Task: Create a sub task Gather and Analyse Requirements for the task  Implement a new cloud-based project management system for a company in the project AgileRapid , assign it to team member softage.2@softage.net and update the status of the sub task to  At Risk , set the priority of the sub task to Medium
Action: Mouse moved to (570, 404)
Screenshot: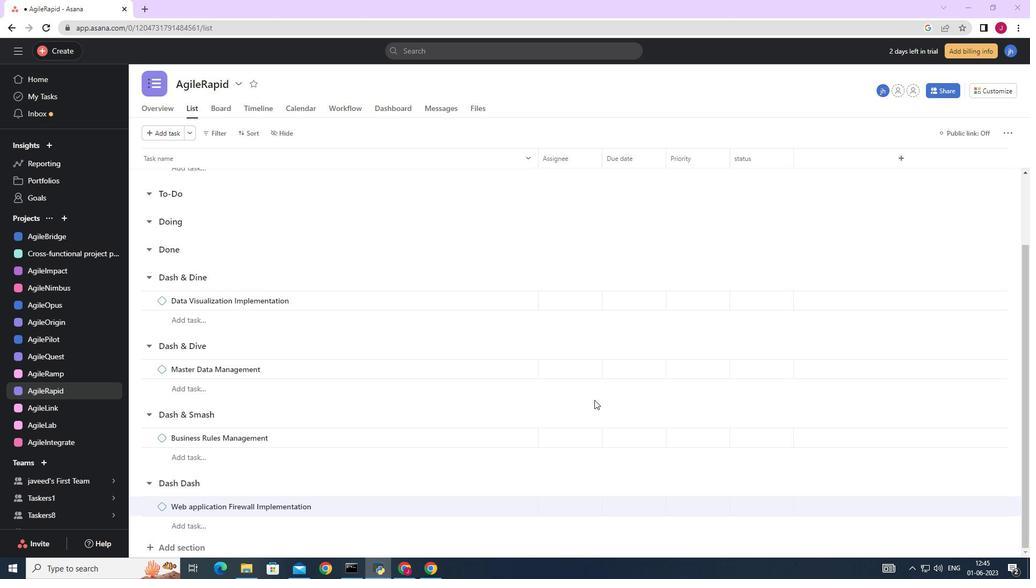 
Action: Mouse scrolled (570, 403) with delta (0, 0)
Screenshot: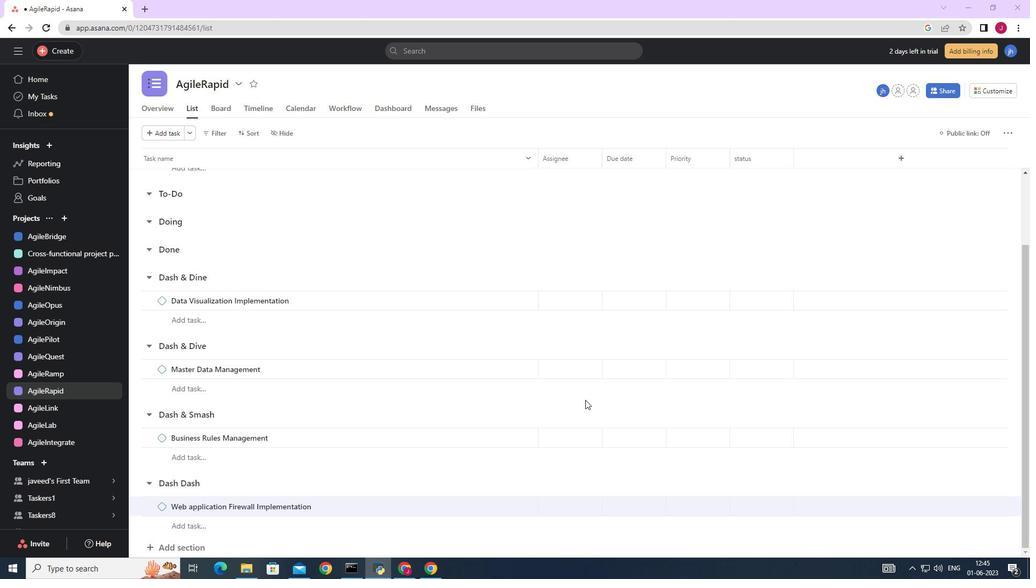 
Action: Mouse scrolled (570, 403) with delta (0, 0)
Screenshot: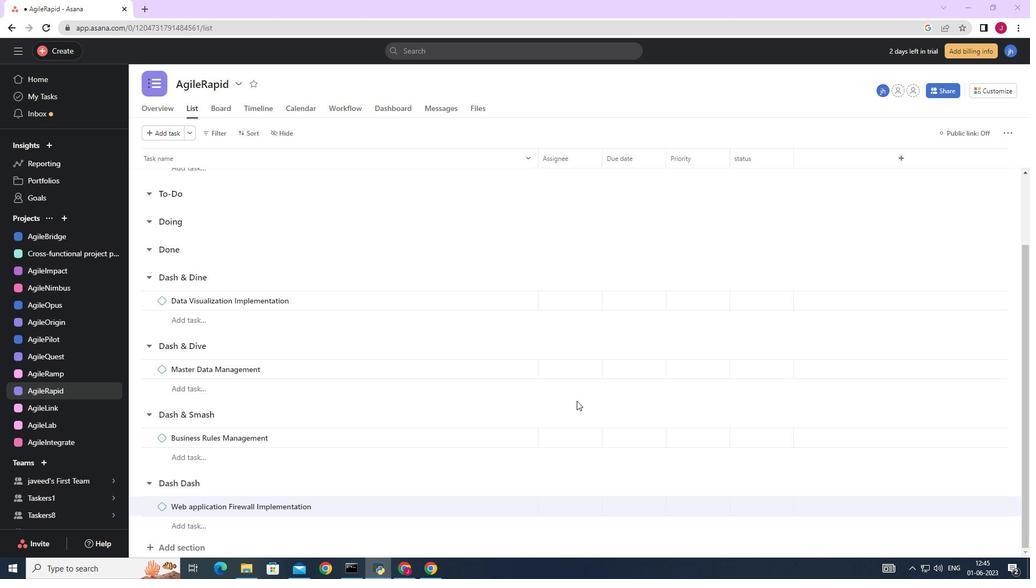 
Action: Mouse scrolled (570, 403) with delta (0, 0)
Screenshot: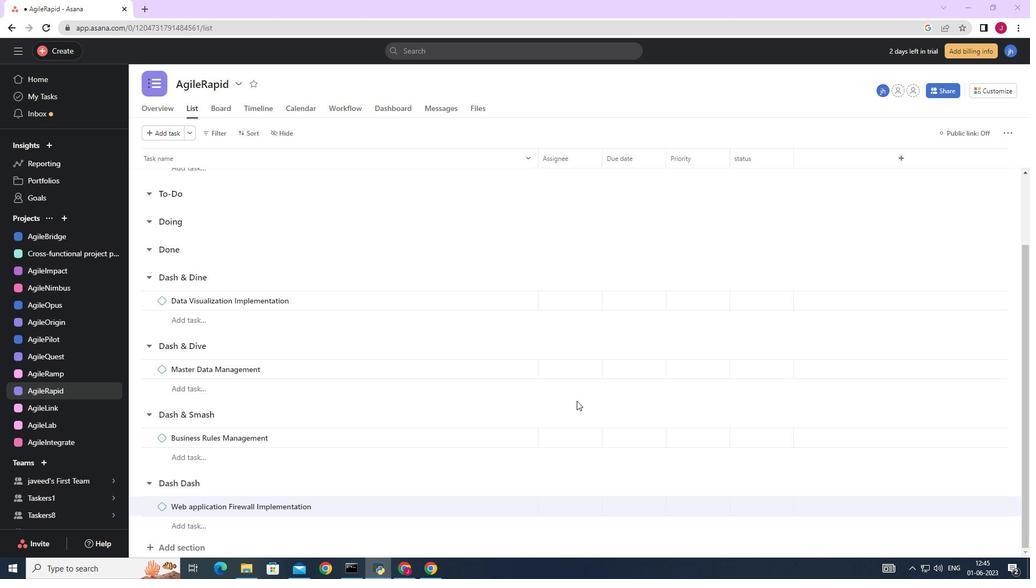 
Action: Mouse scrolled (570, 403) with delta (0, 0)
Screenshot: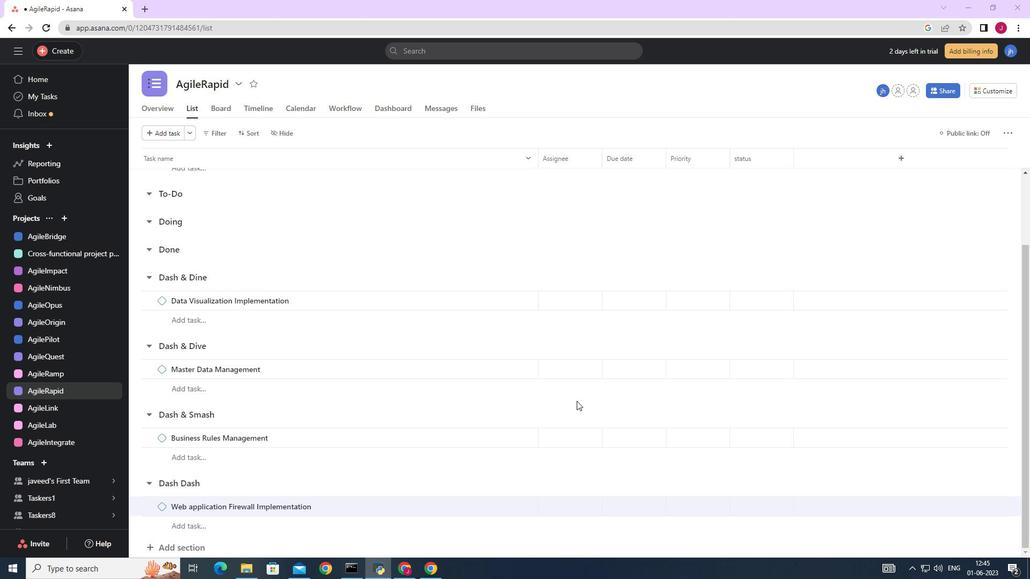 
Action: Mouse moved to (472, 384)
Screenshot: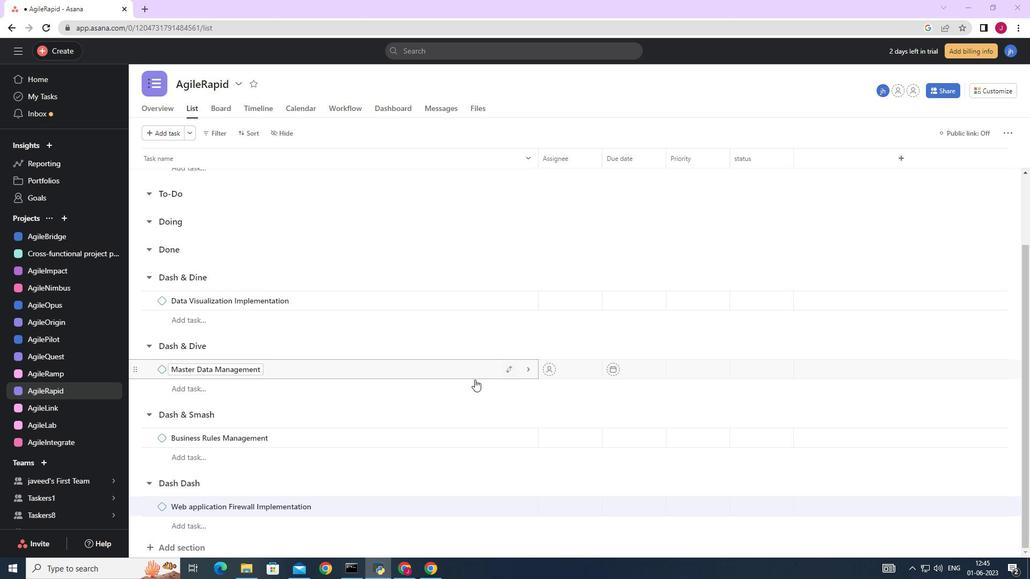 
Action: Mouse scrolled (472, 384) with delta (0, 0)
Screenshot: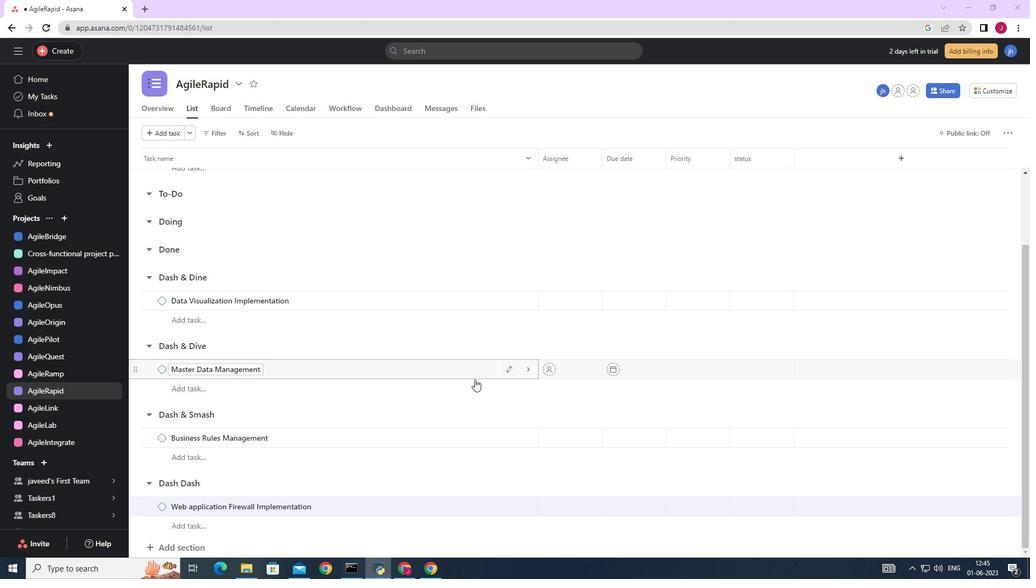
Action: Mouse scrolled (472, 384) with delta (0, 0)
Screenshot: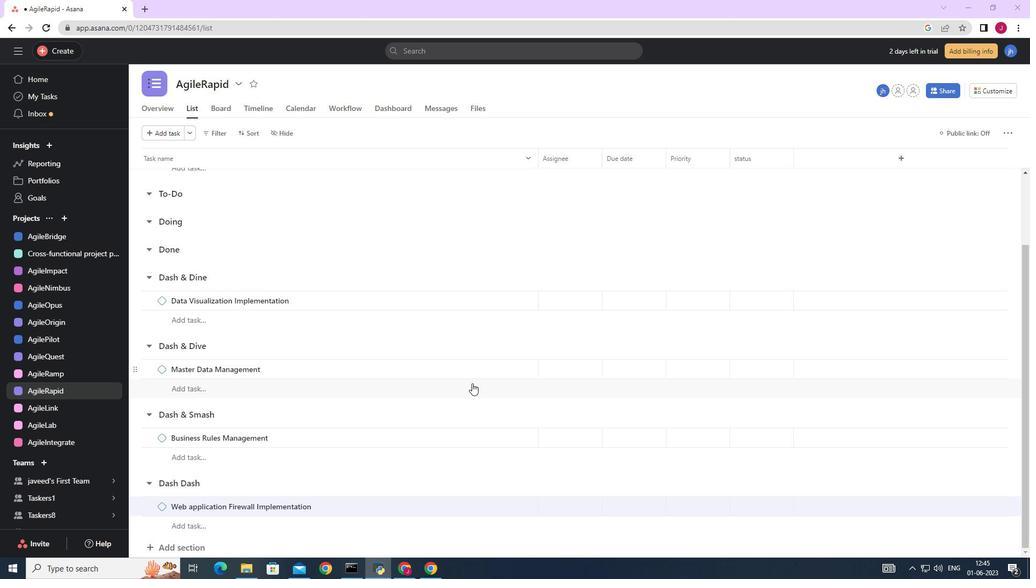
Action: Mouse scrolled (472, 384) with delta (0, 0)
Screenshot: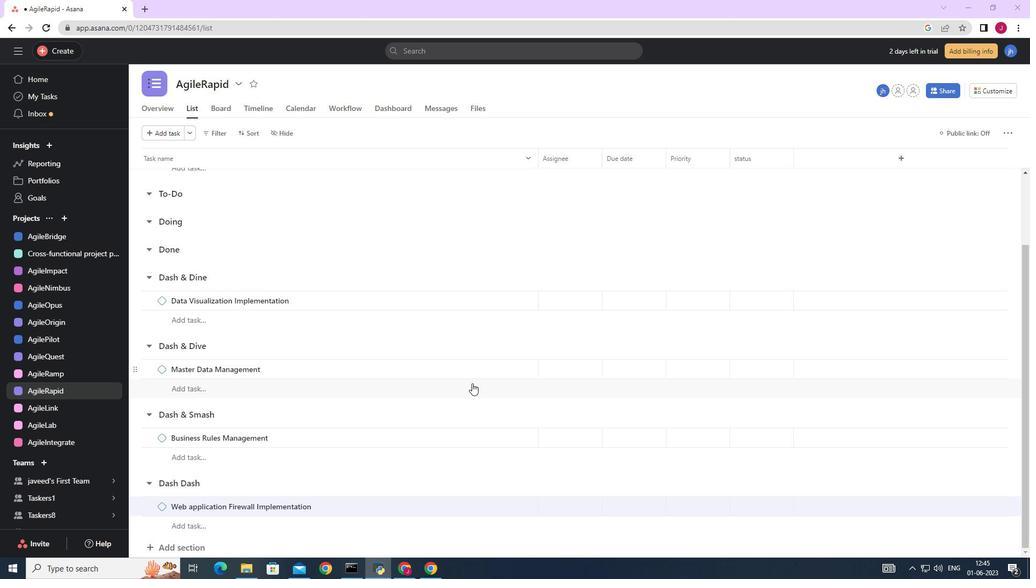 
Action: Mouse scrolled (472, 384) with delta (0, 0)
Screenshot: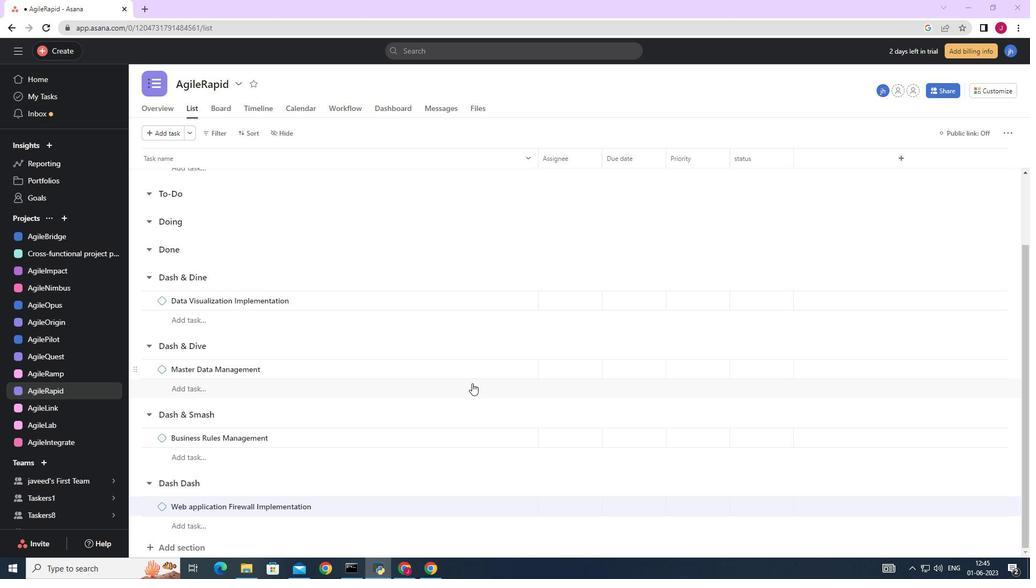 
Action: Mouse moved to (484, 237)
Screenshot: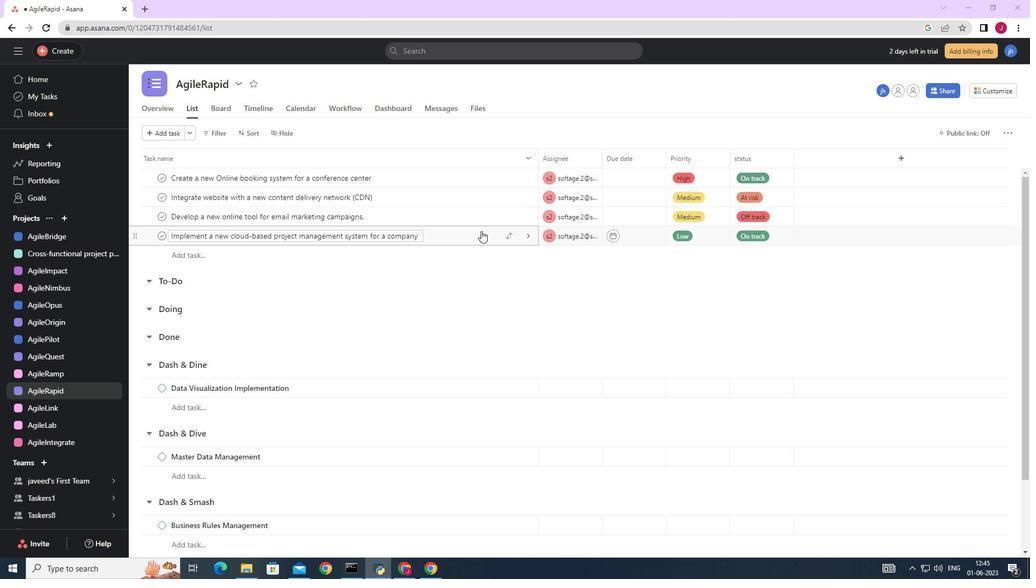 
Action: Mouse pressed left at (484, 237)
Screenshot: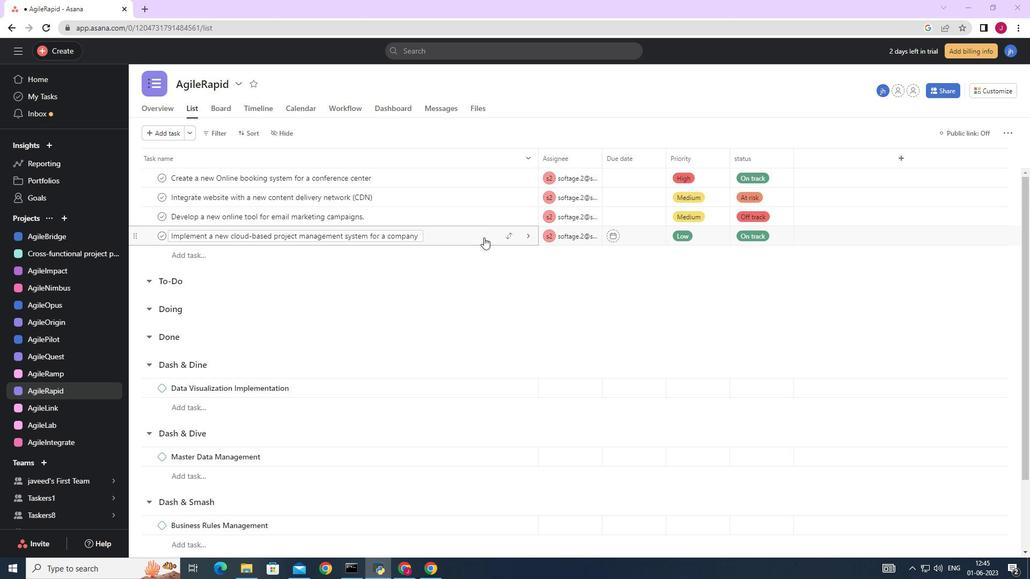 
Action: Mouse moved to (823, 405)
Screenshot: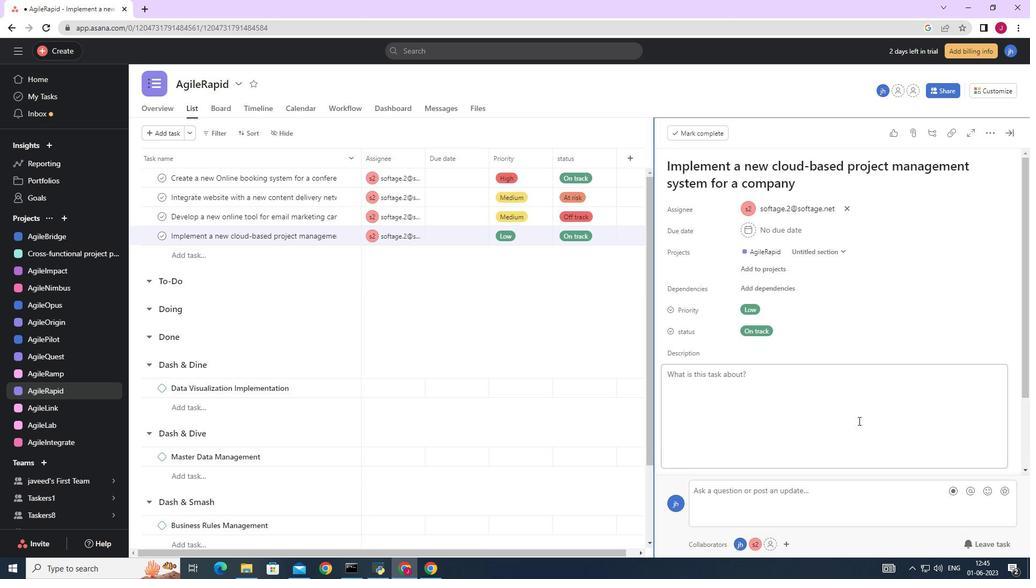 
Action: Mouse scrolled (823, 405) with delta (0, 0)
Screenshot: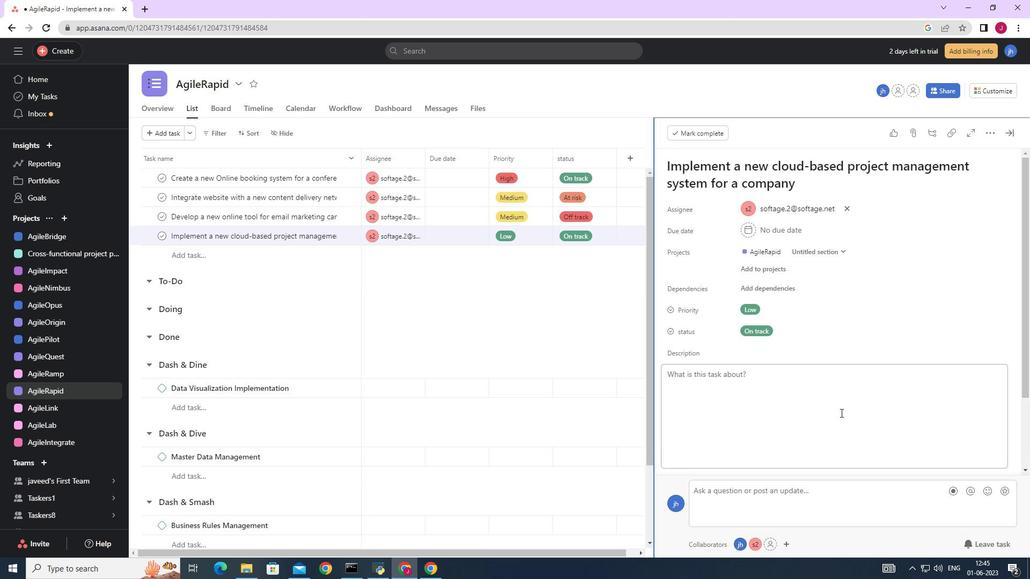 
Action: Mouse moved to (820, 404)
Screenshot: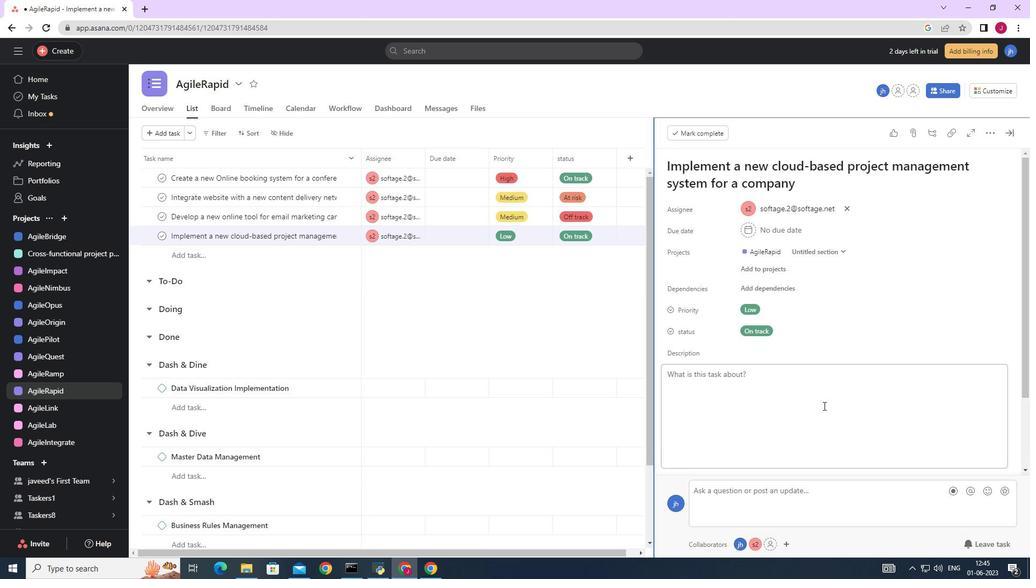 
Action: Mouse scrolled (820, 404) with delta (0, 0)
Screenshot: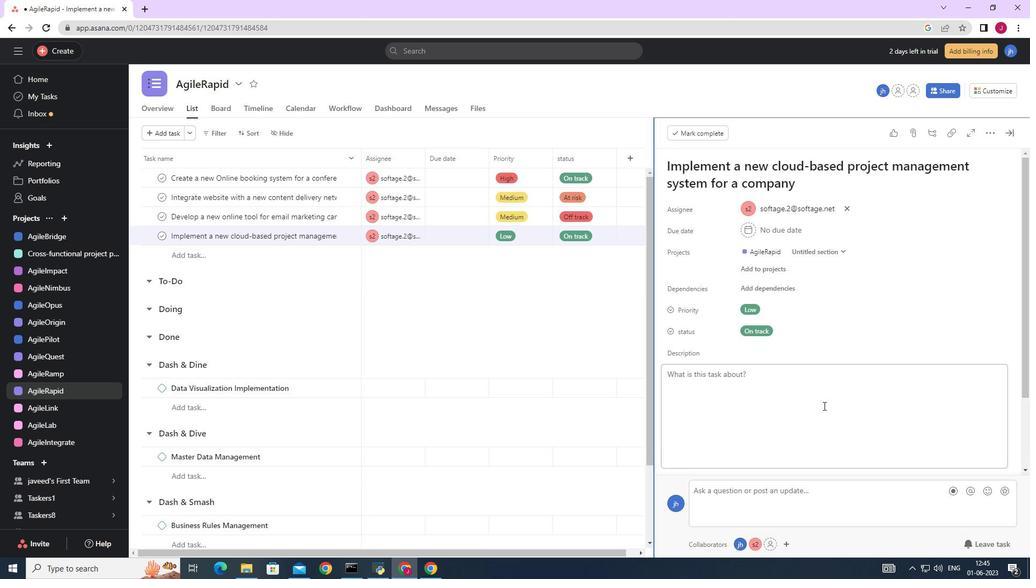 
Action: Mouse moved to (813, 402)
Screenshot: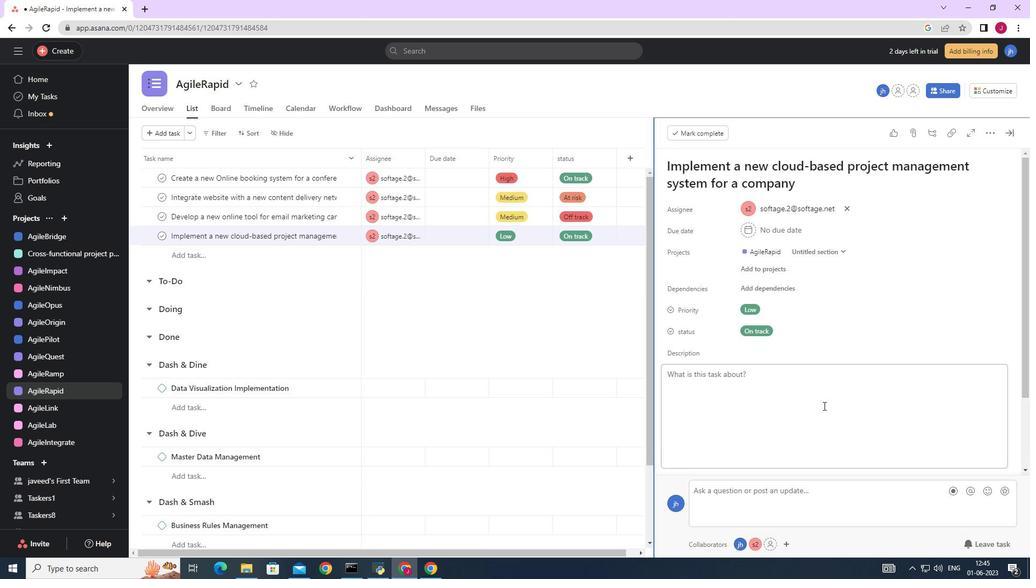 
Action: Mouse scrolled (813, 401) with delta (0, 0)
Screenshot: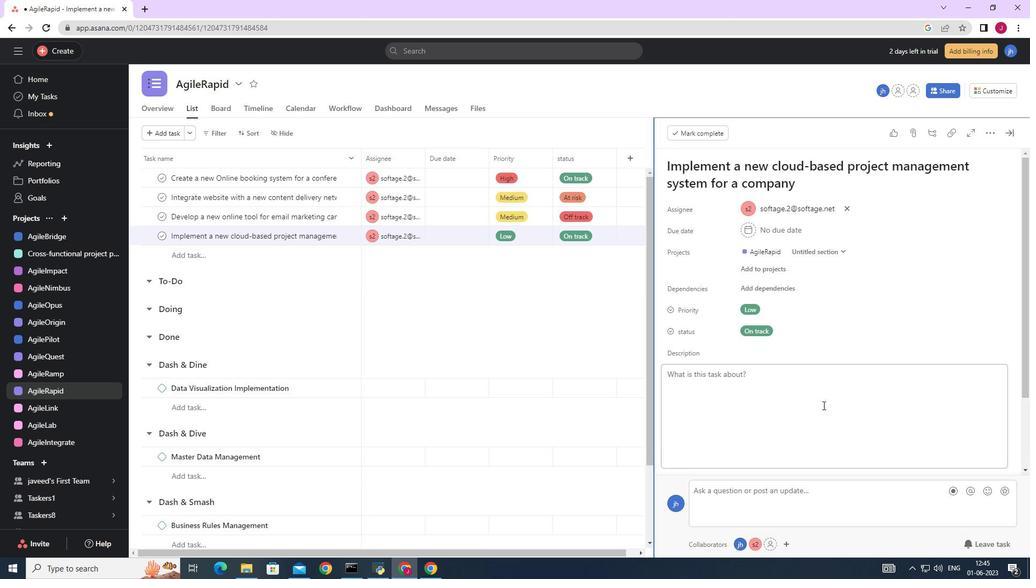 
Action: Mouse scrolled (813, 401) with delta (0, 0)
Screenshot: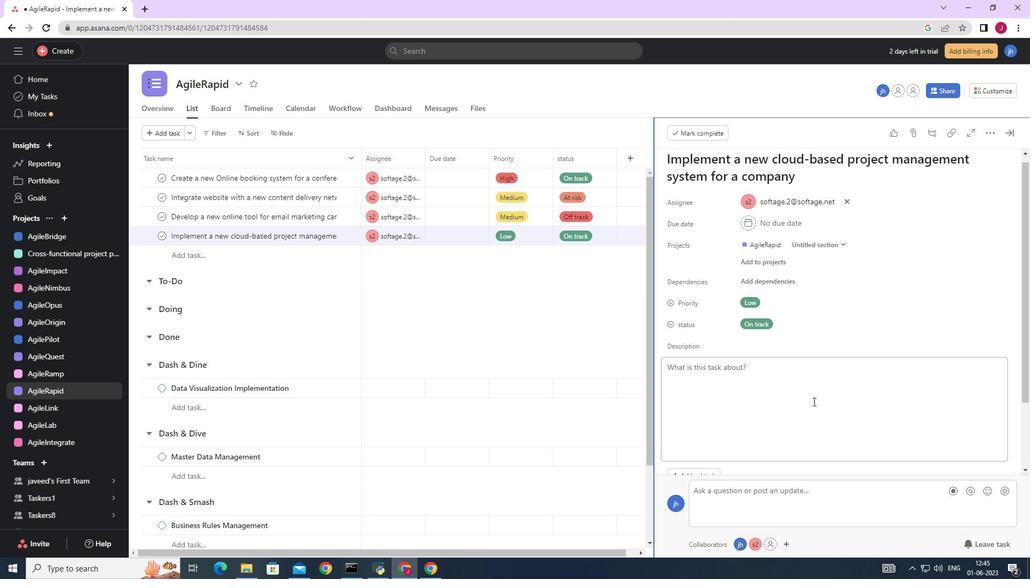 
Action: Mouse moved to (696, 386)
Screenshot: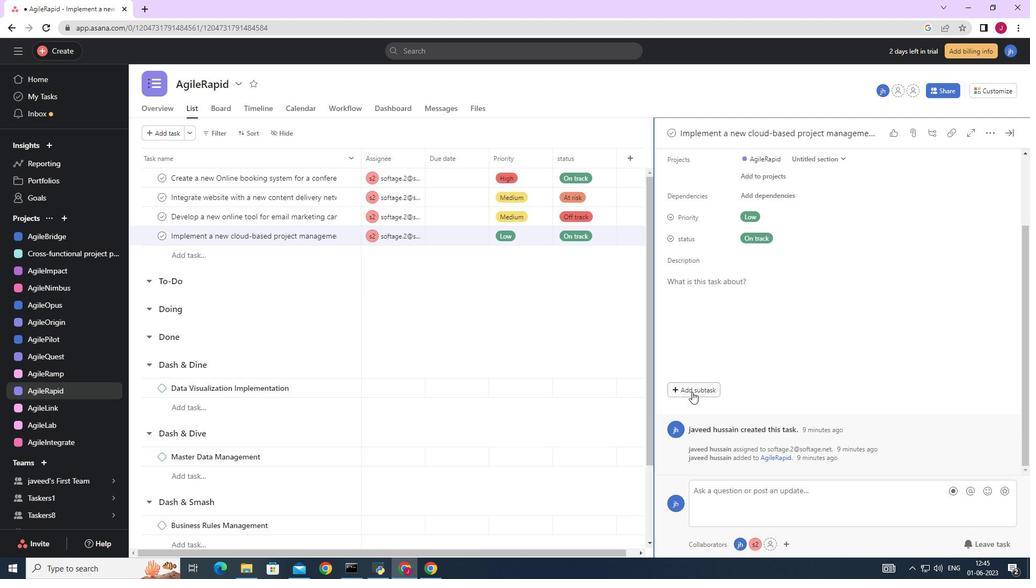 
Action: Mouse pressed left at (696, 386)
Screenshot: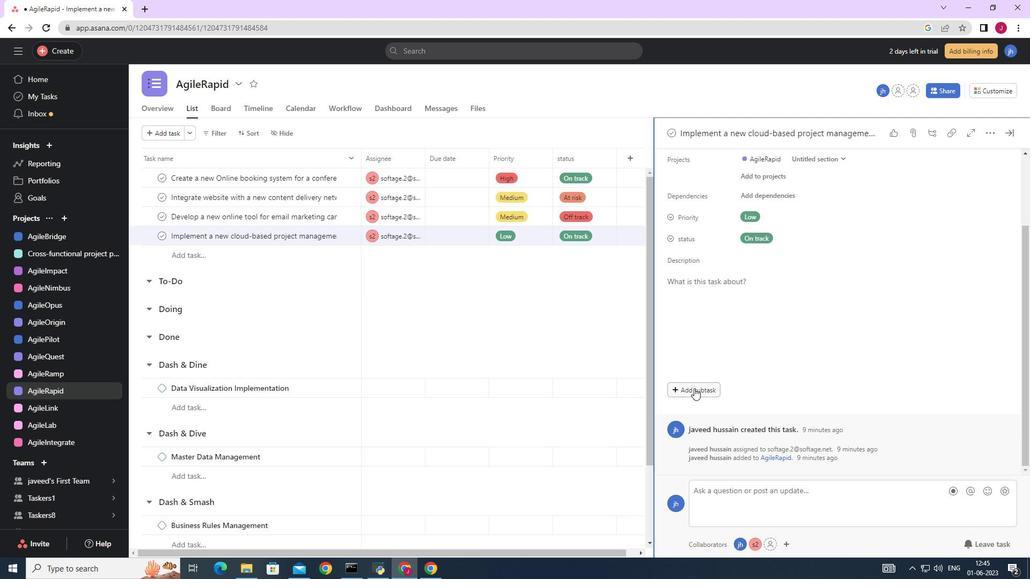 
Action: Mouse moved to (699, 389)
Screenshot: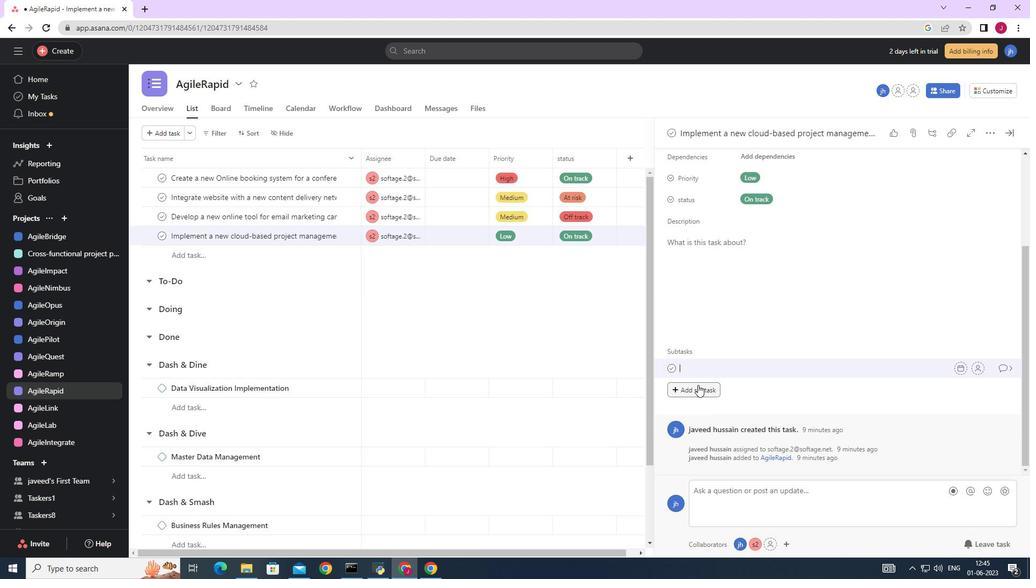 
Action: Key pressed <Key.caps_lock>G<Key.caps_lock>ather<Key.space>and<Key.space><Key.caps_lock>A<Key.caps_lock>nalyse<Key.space><Key.caps_lock>R<Key.caps_lock>equirements
Screenshot: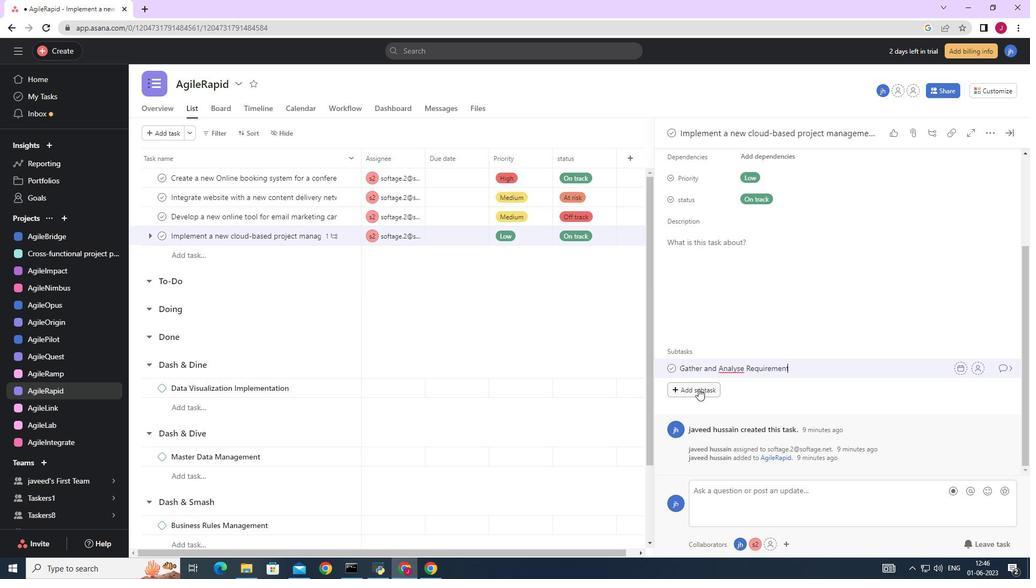 
Action: Mouse moved to (975, 366)
Screenshot: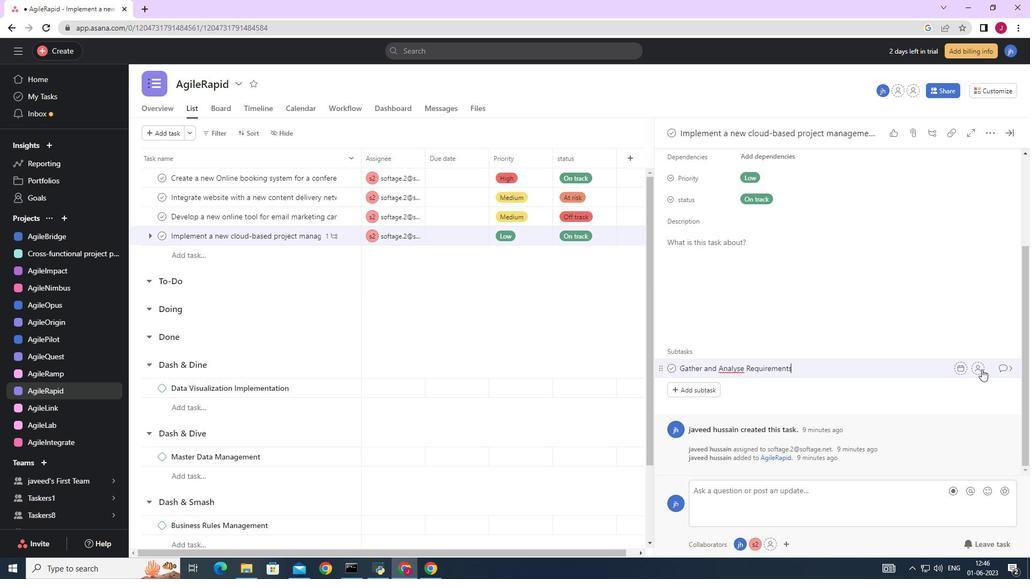 
Action: Mouse pressed left at (975, 366)
Screenshot: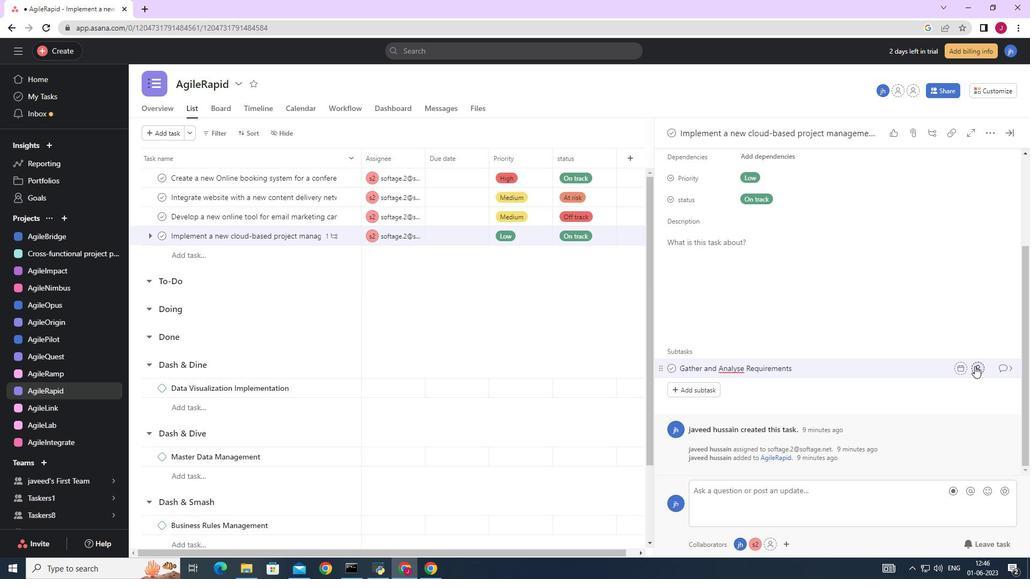 
Action: Key pressed softage.2
Screenshot: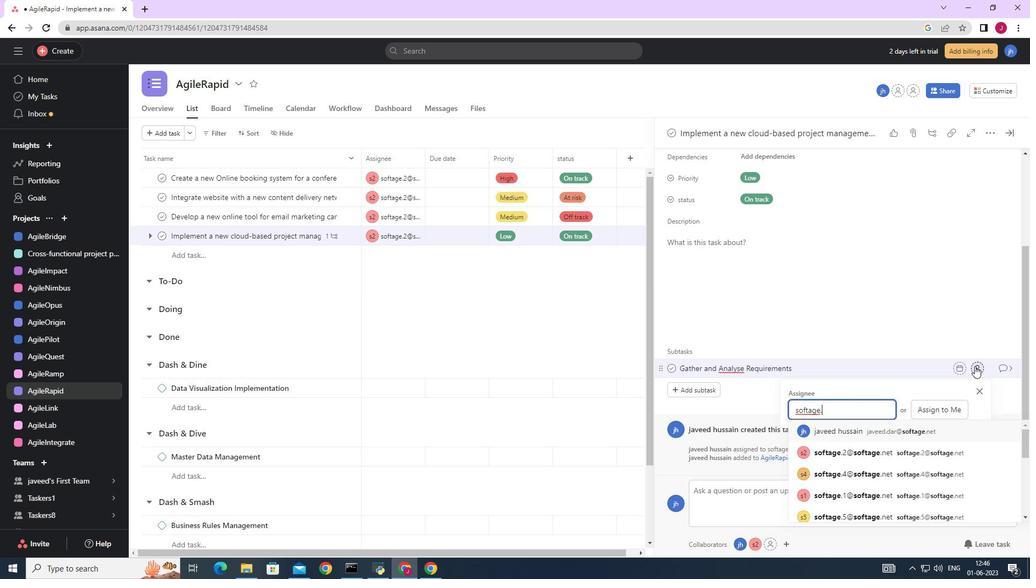
Action: Mouse moved to (862, 434)
Screenshot: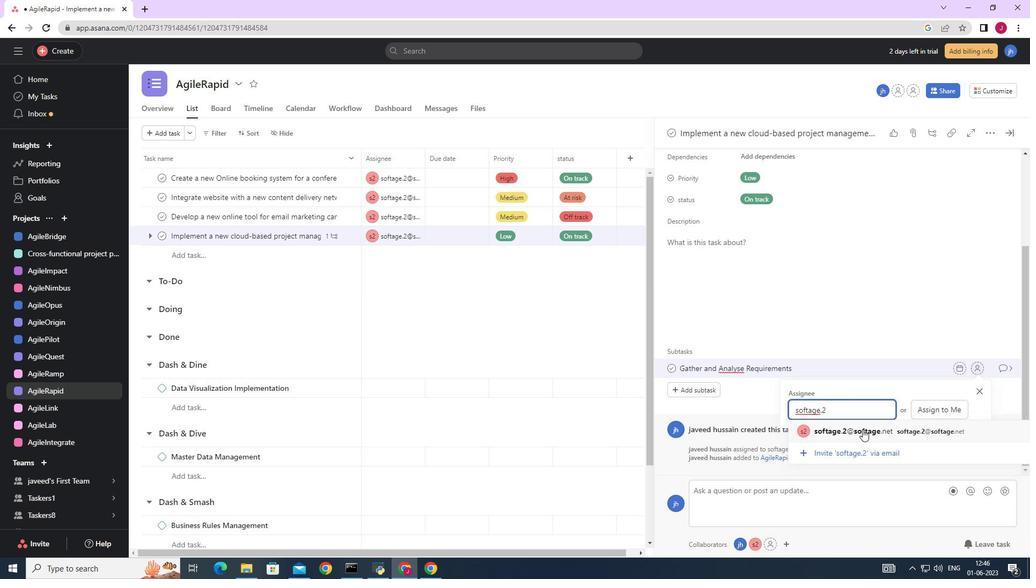 
Action: Mouse pressed left at (862, 434)
Screenshot: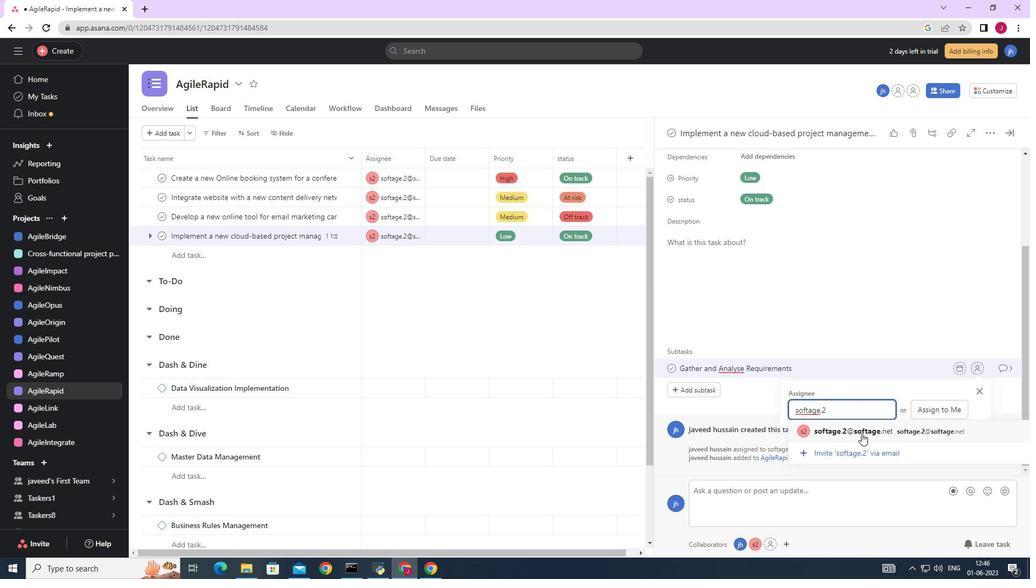 
Action: Mouse moved to (1002, 373)
Screenshot: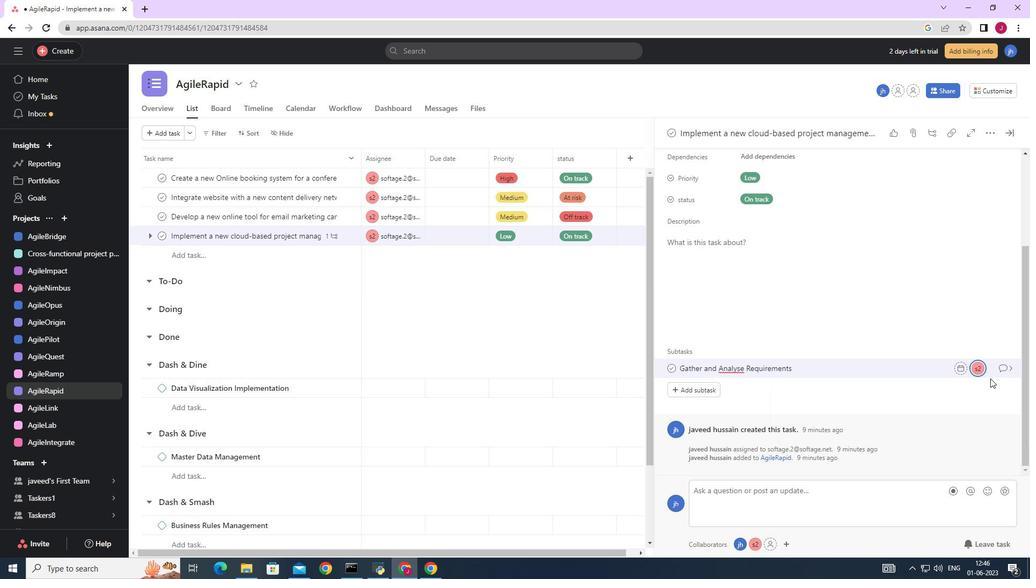 
Action: Mouse pressed left at (1002, 373)
Screenshot: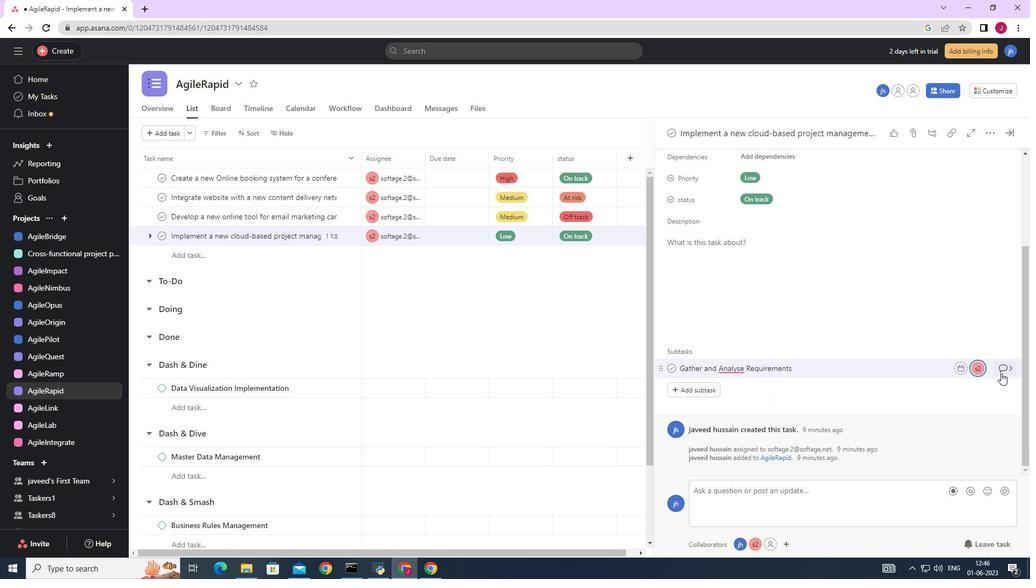 
Action: Mouse moved to (710, 281)
Screenshot: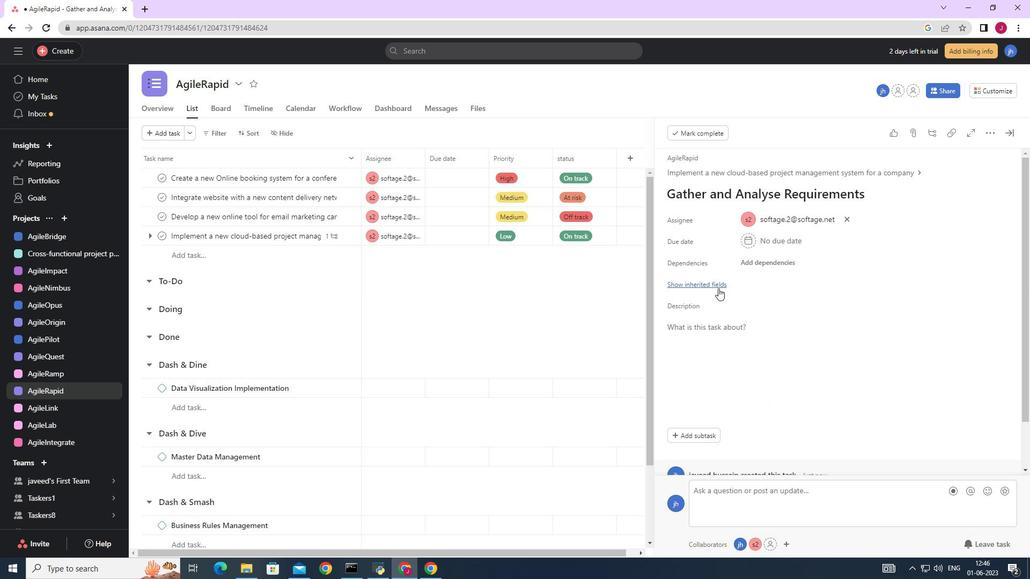 
Action: Mouse pressed left at (710, 281)
Screenshot: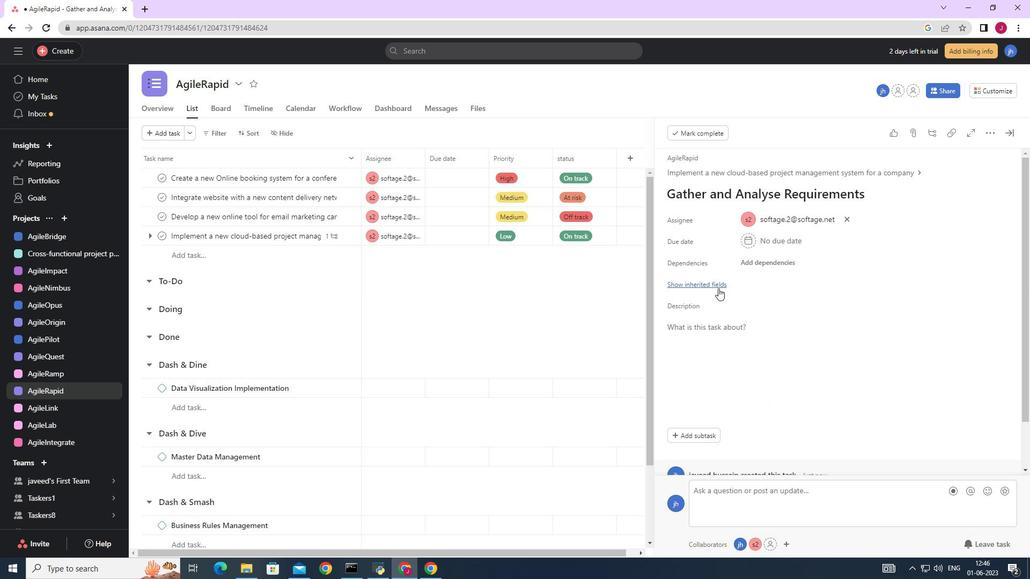 
Action: Mouse moved to (740, 304)
Screenshot: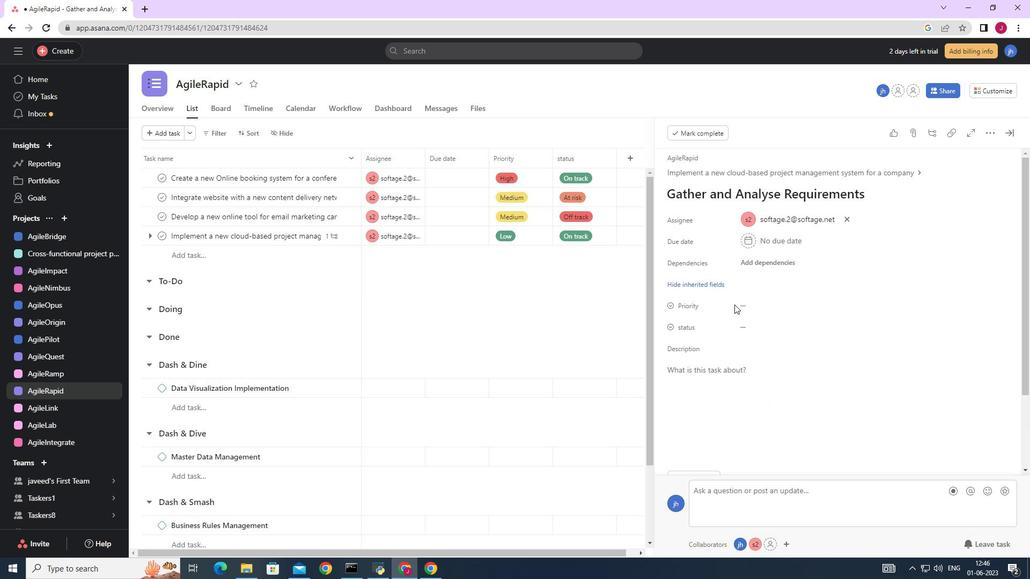 
Action: Mouse pressed left at (740, 304)
Screenshot: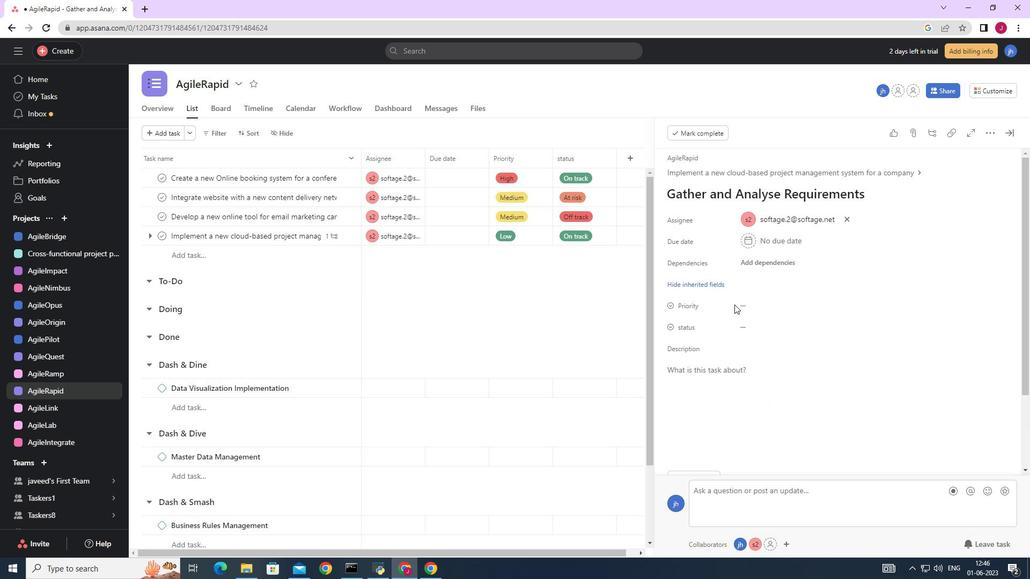 
Action: Mouse moved to (776, 359)
Screenshot: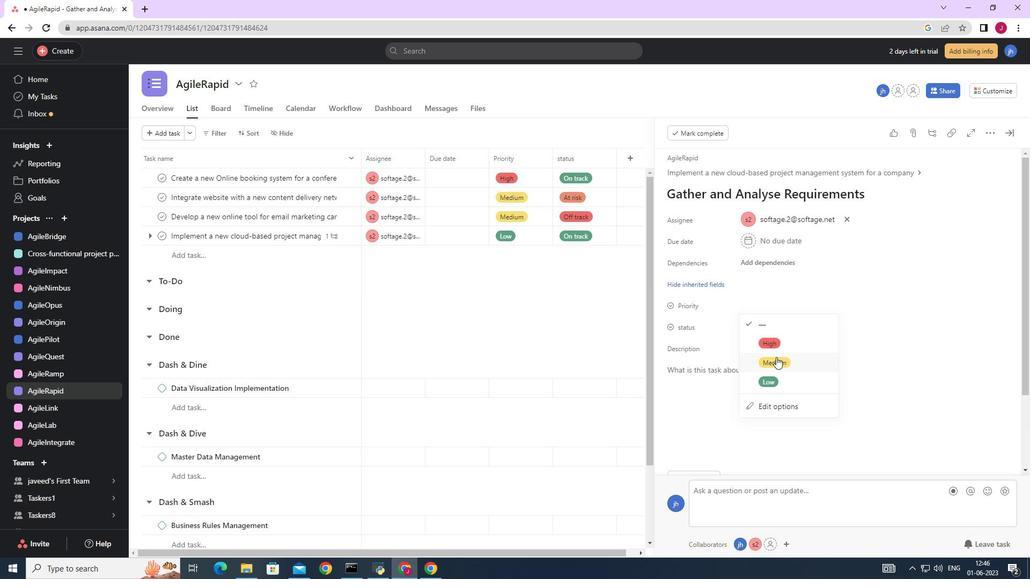 
Action: Mouse pressed left at (776, 359)
Screenshot: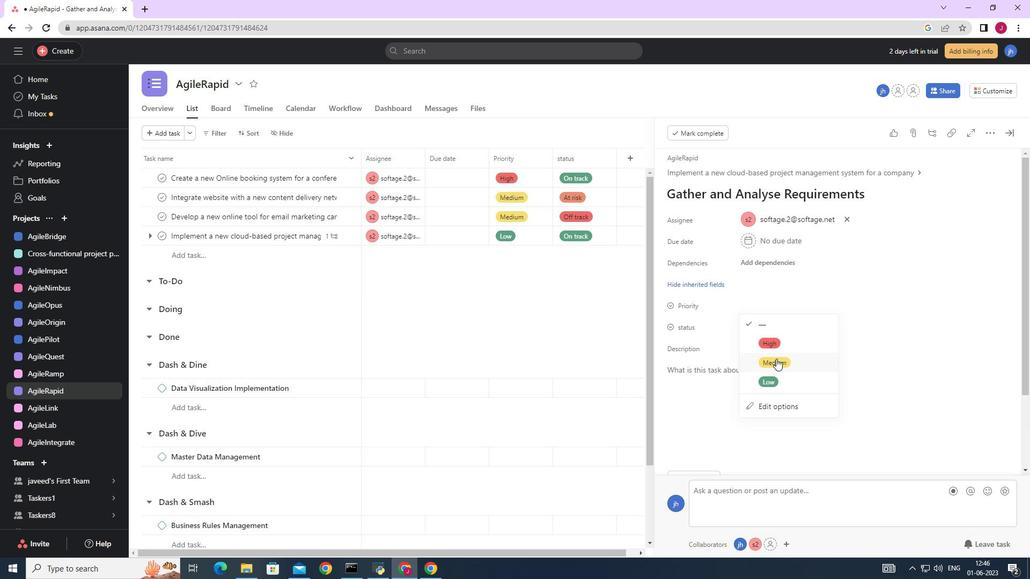 
Action: Mouse moved to (752, 325)
Screenshot: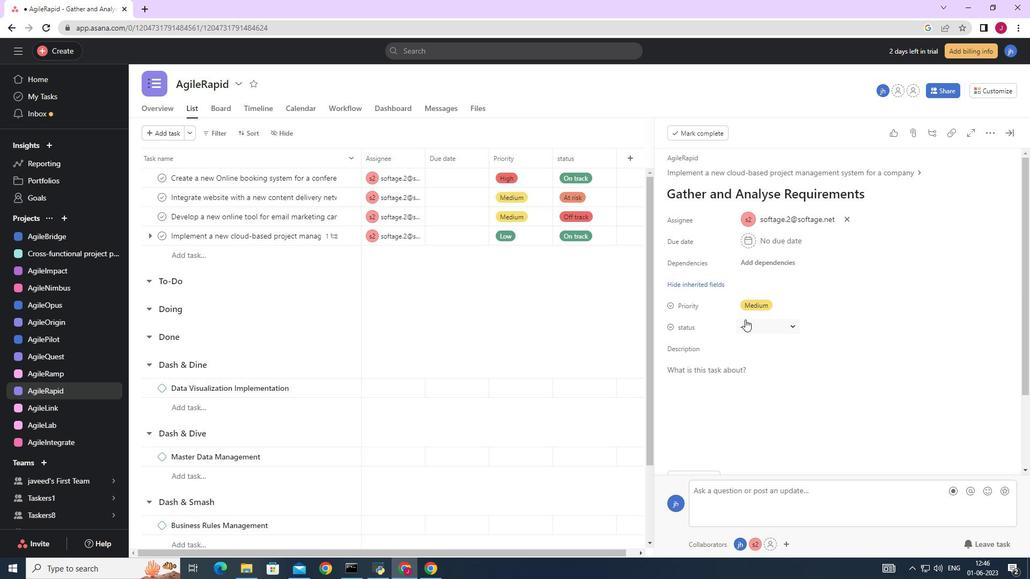 
Action: Mouse pressed left at (752, 325)
Screenshot: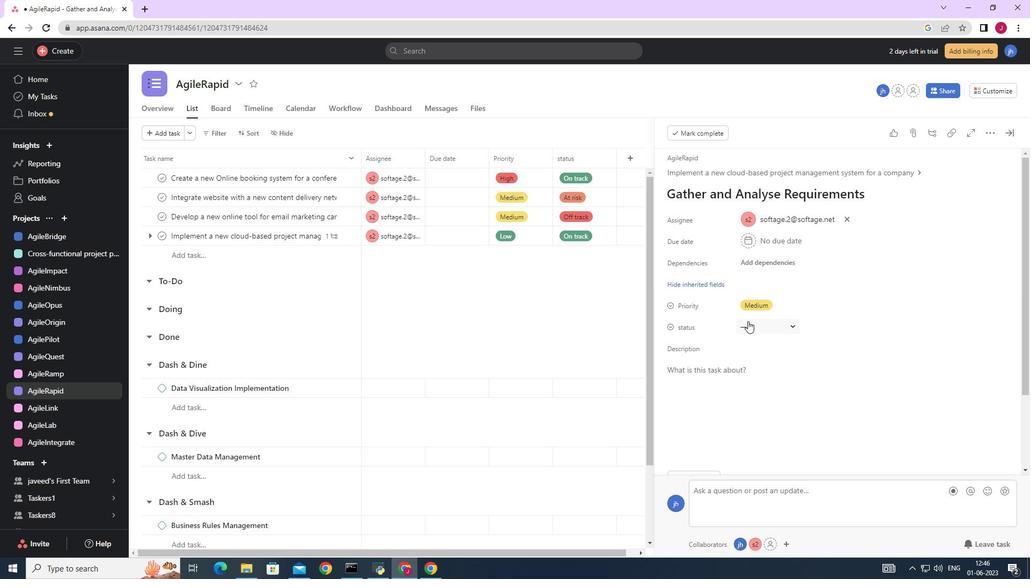 
Action: Mouse moved to (770, 403)
Screenshot: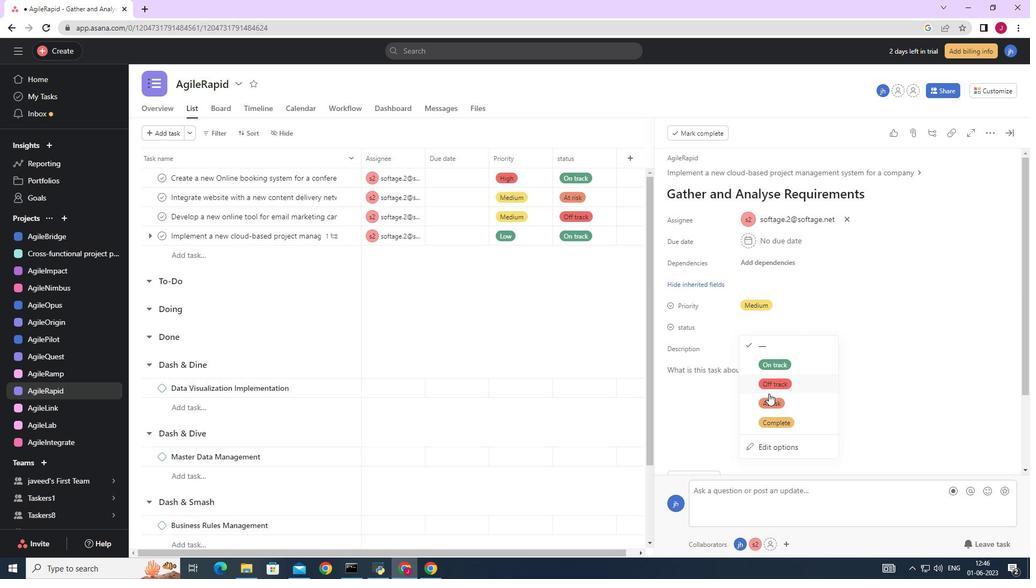 
Action: Mouse pressed left at (770, 403)
Screenshot: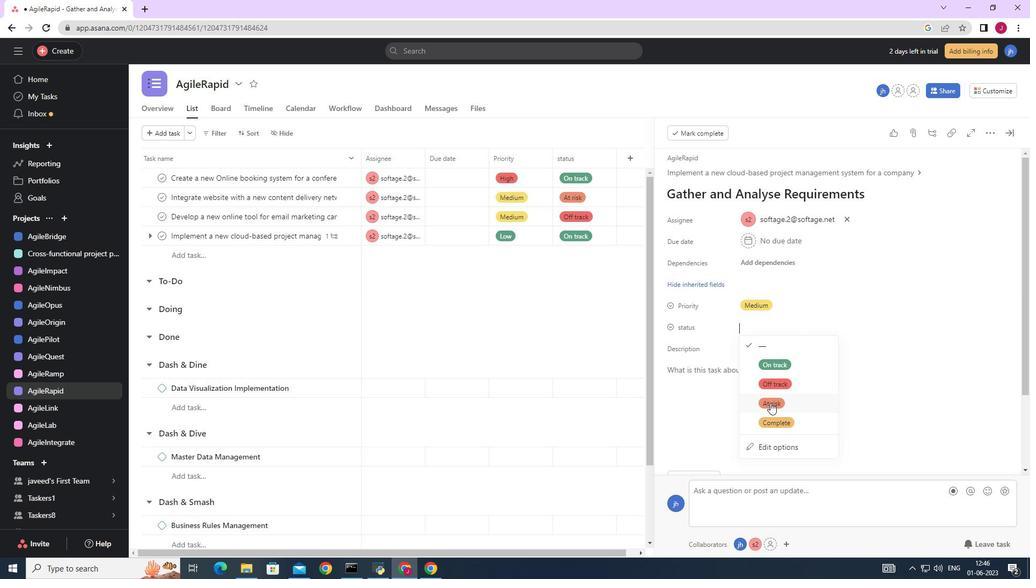 
Action: Mouse moved to (1010, 132)
Screenshot: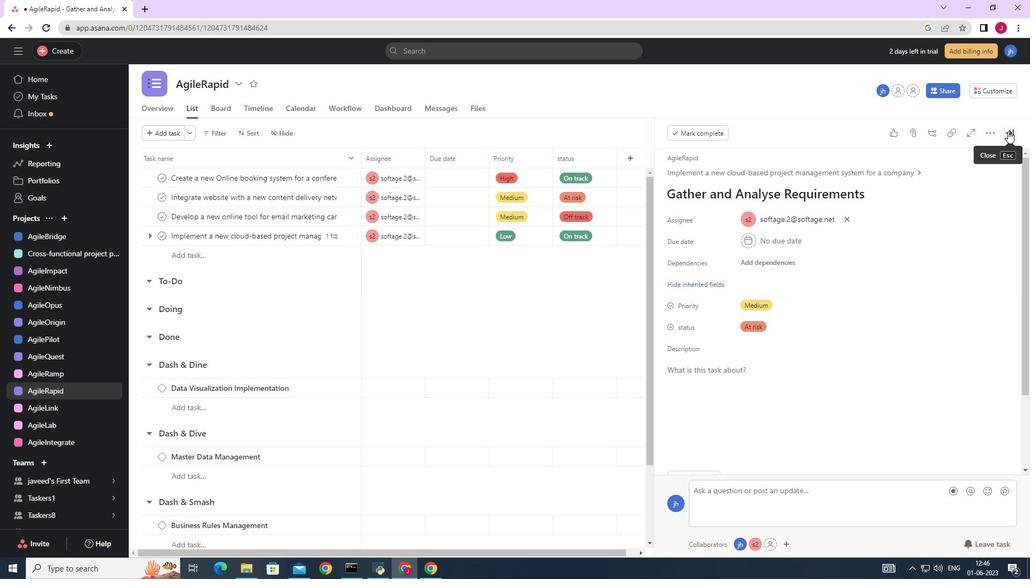 
Action: Mouse pressed left at (1010, 132)
Screenshot: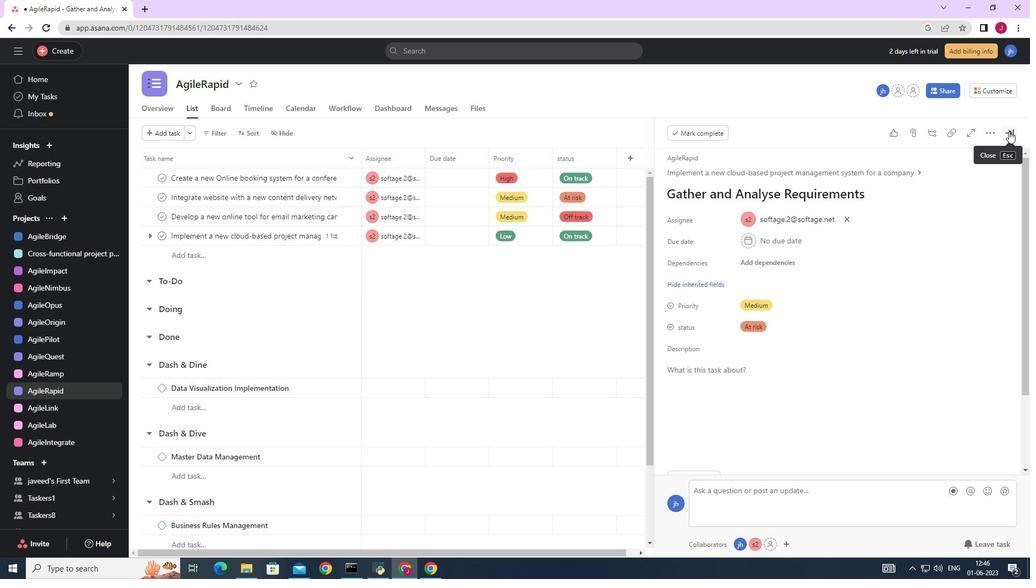 
Action: Mouse moved to (1003, 136)
Screenshot: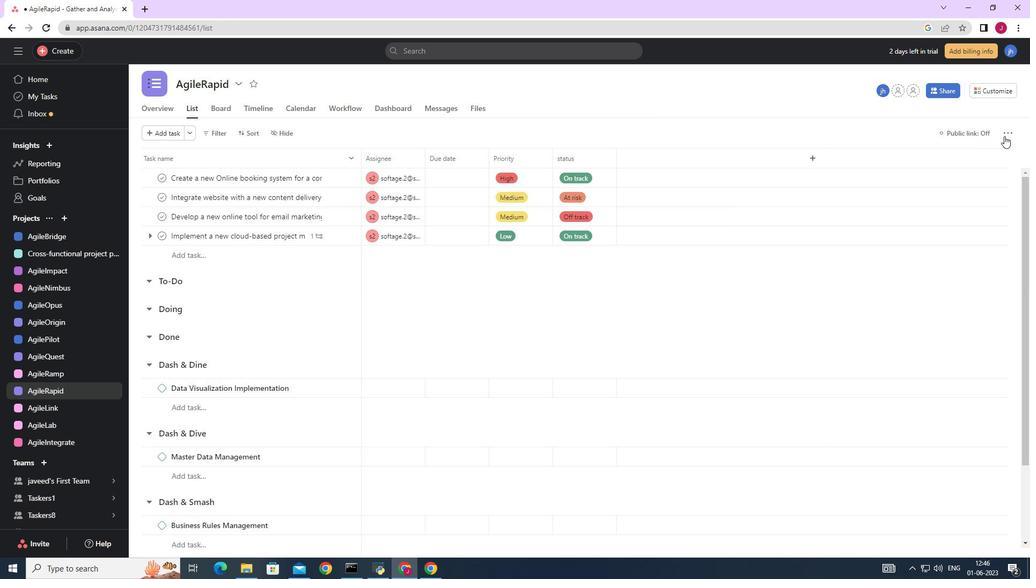 
